 Task: Toggle the draw bold text in bridght colors option in the integrated.
Action: Mouse moved to (41, 647)
Screenshot: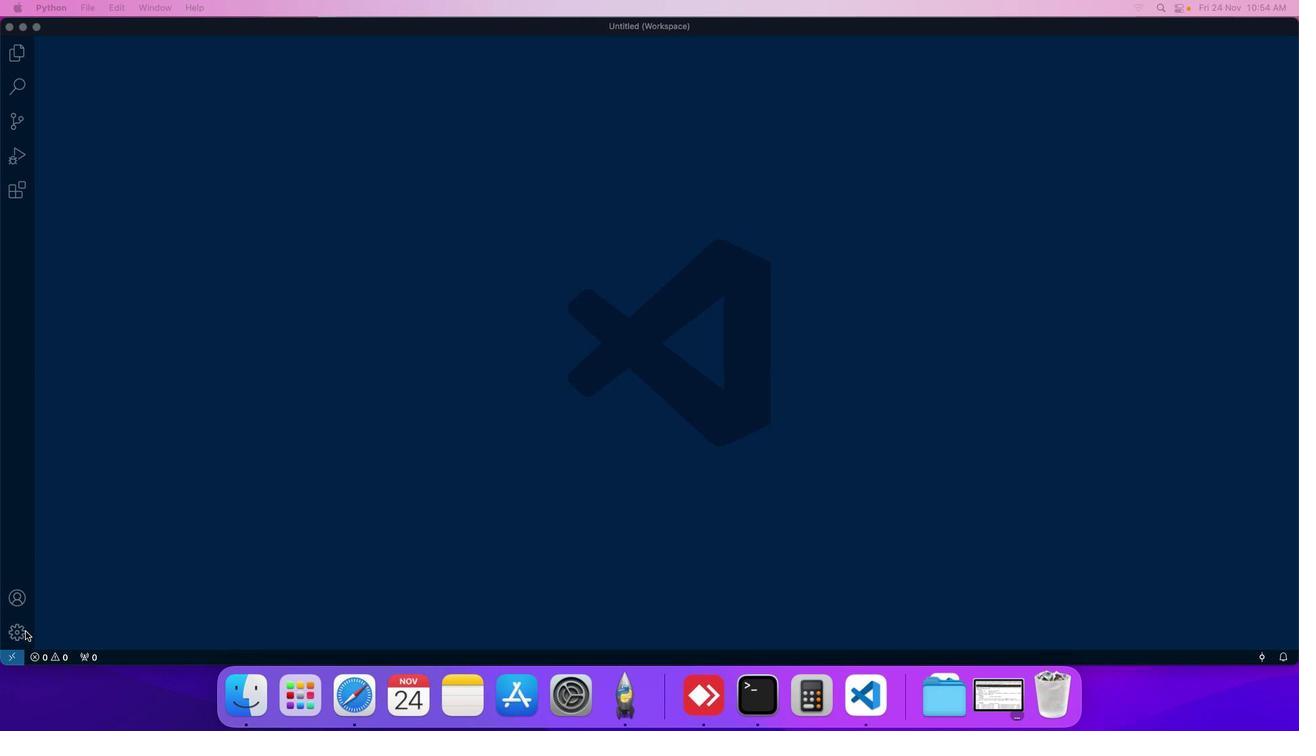 
Action: Mouse pressed left at (41, 647)
Screenshot: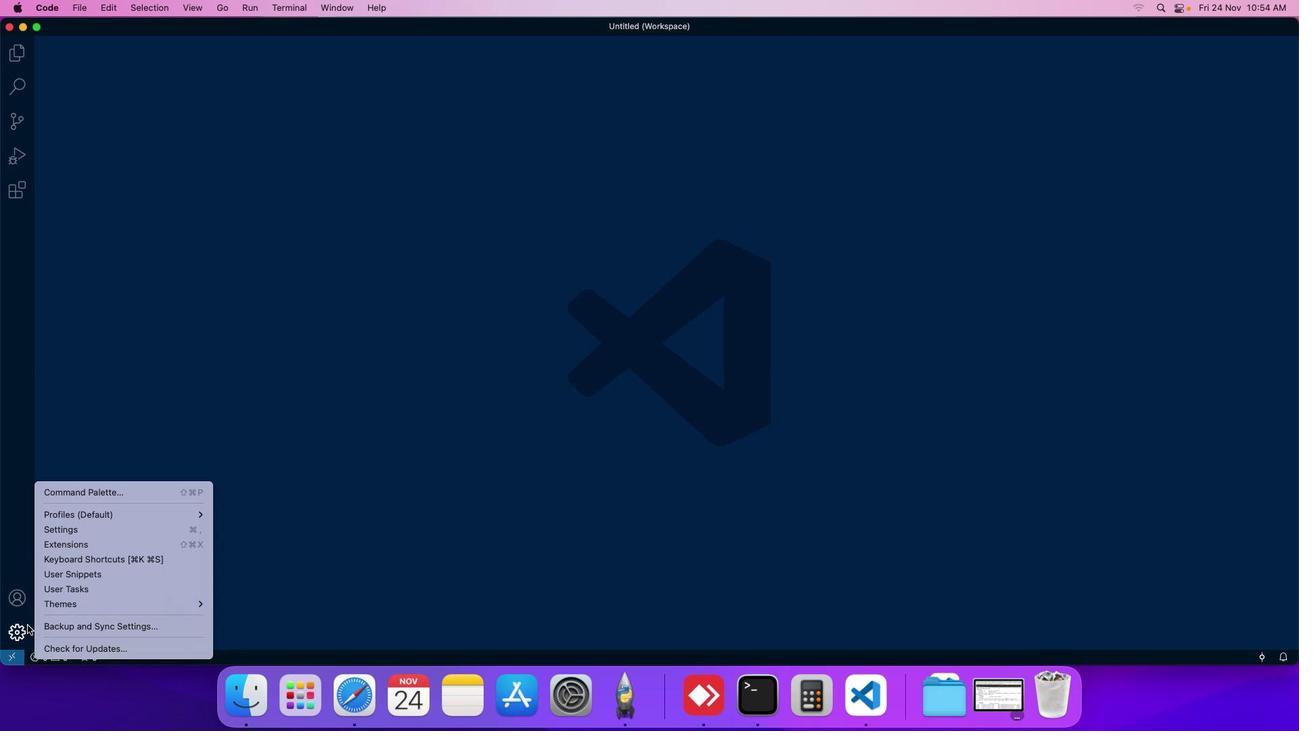 
Action: Mouse moved to (94, 548)
Screenshot: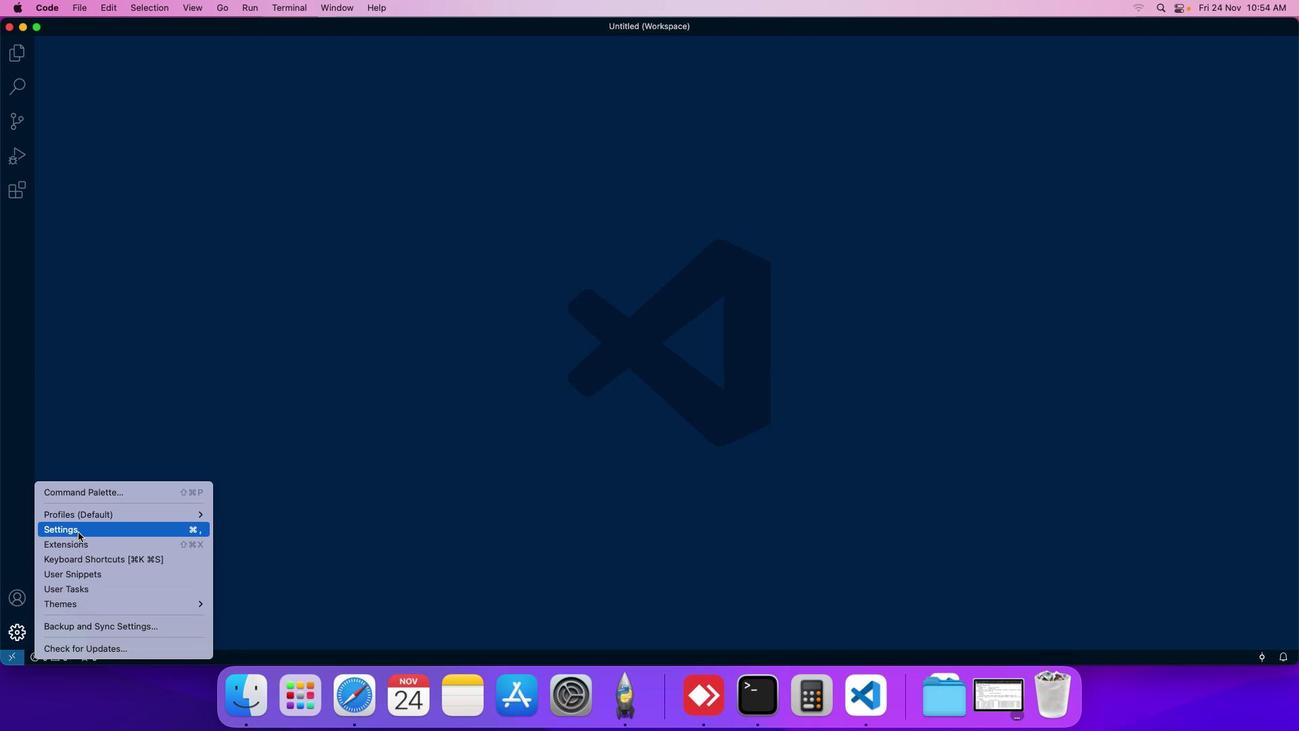 
Action: Mouse pressed left at (94, 548)
Screenshot: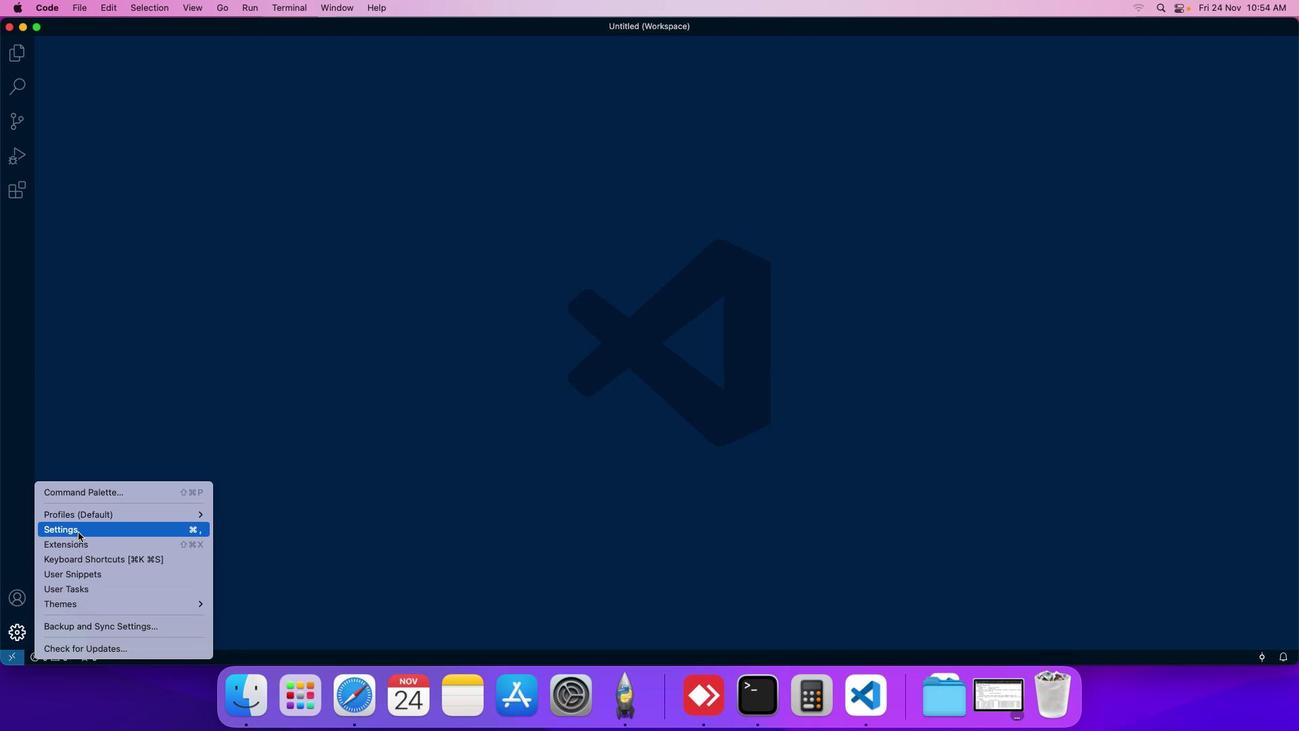 
Action: Mouse moved to (327, 215)
Screenshot: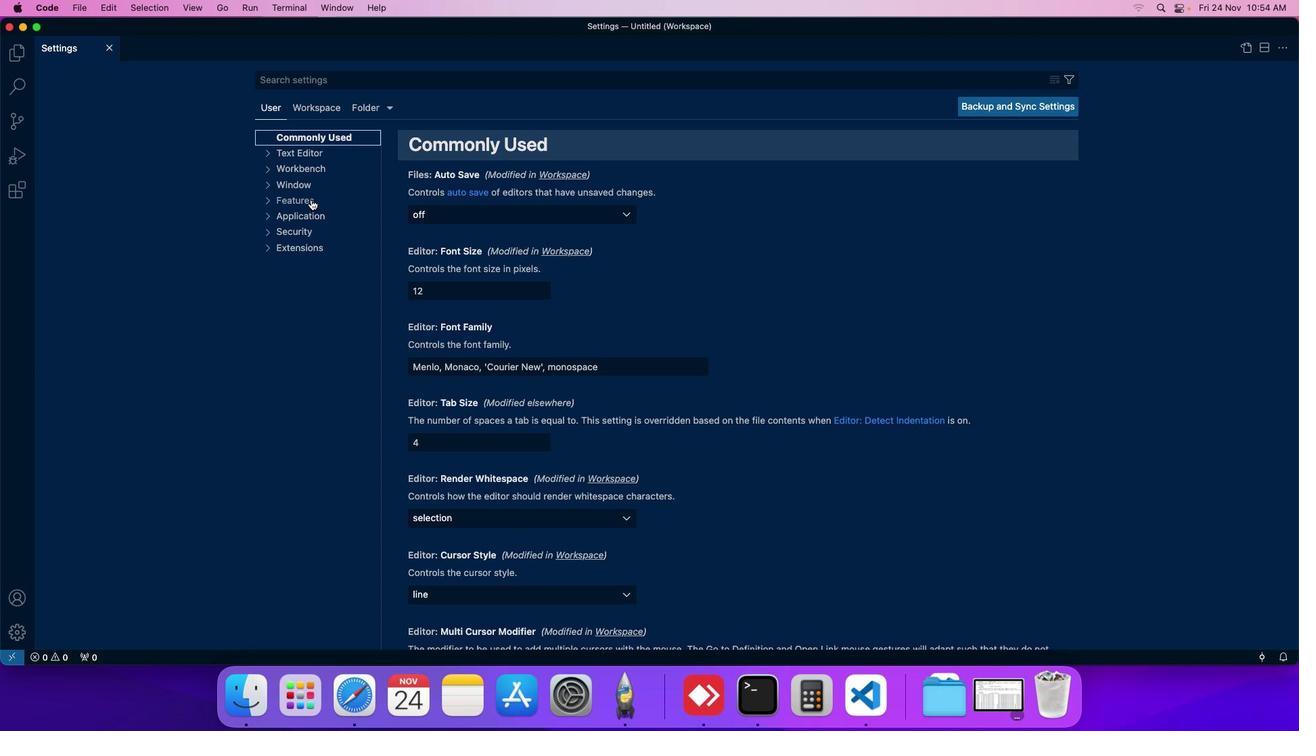 
Action: Mouse pressed left at (327, 215)
Screenshot: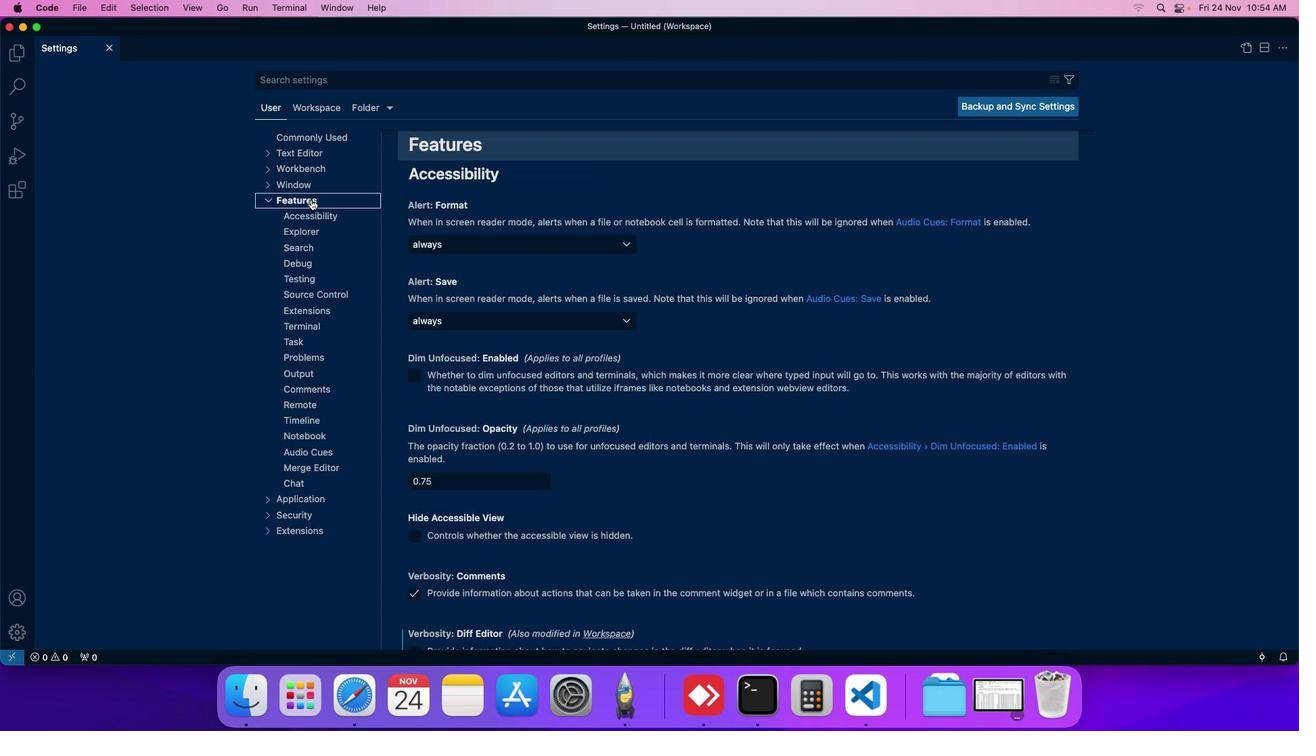 
Action: Mouse moved to (326, 339)
Screenshot: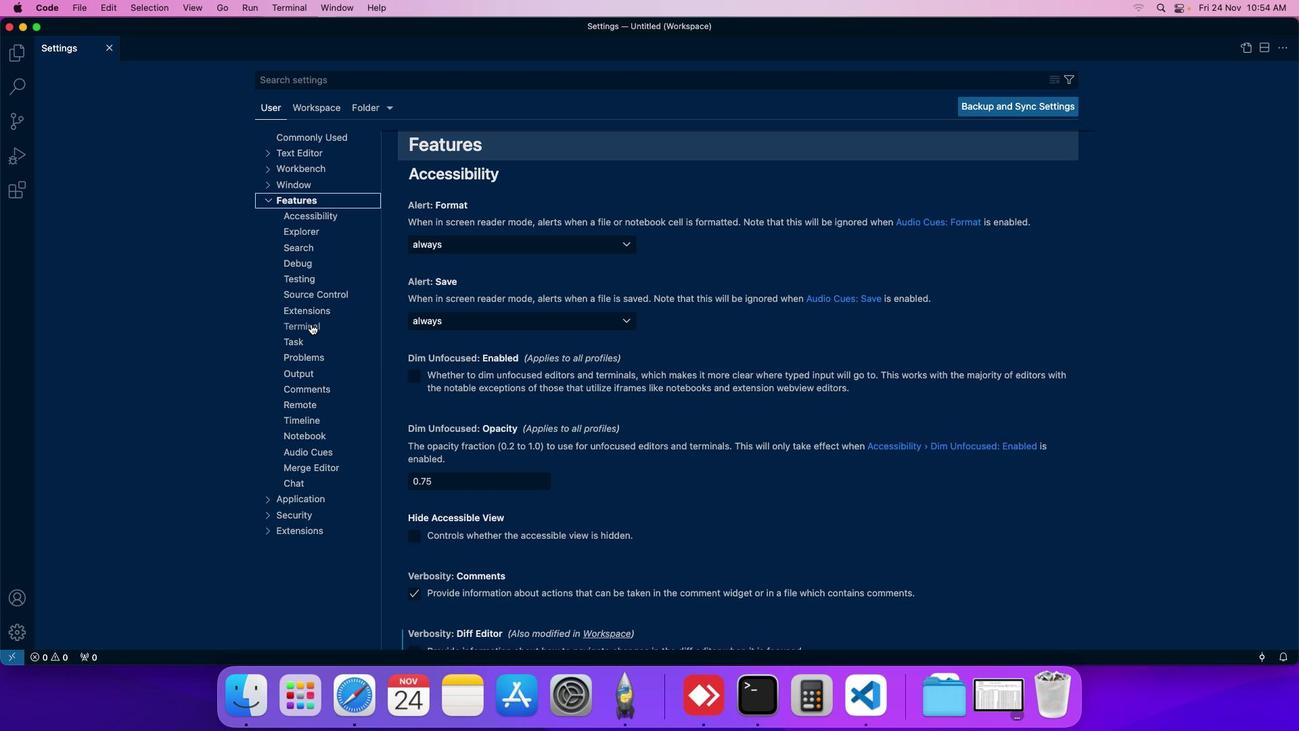 
Action: Mouse pressed left at (326, 339)
Screenshot: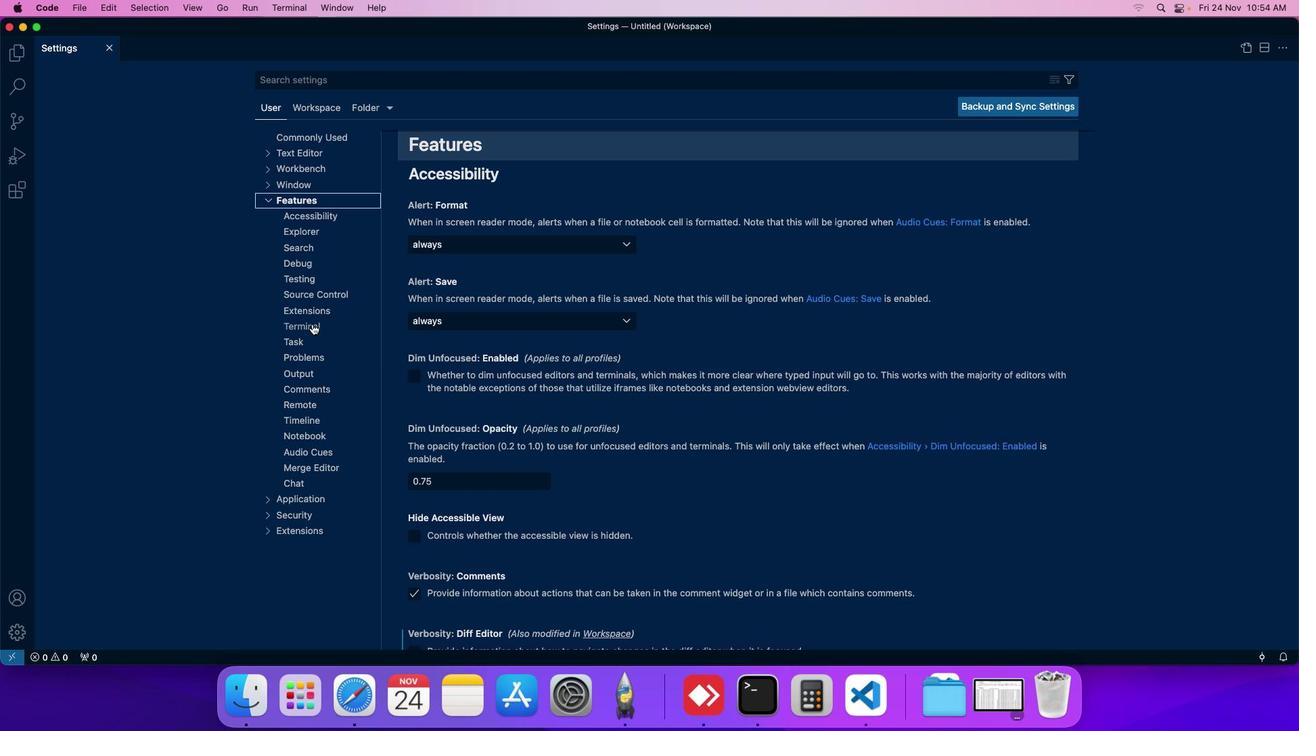
Action: Mouse moved to (483, 373)
Screenshot: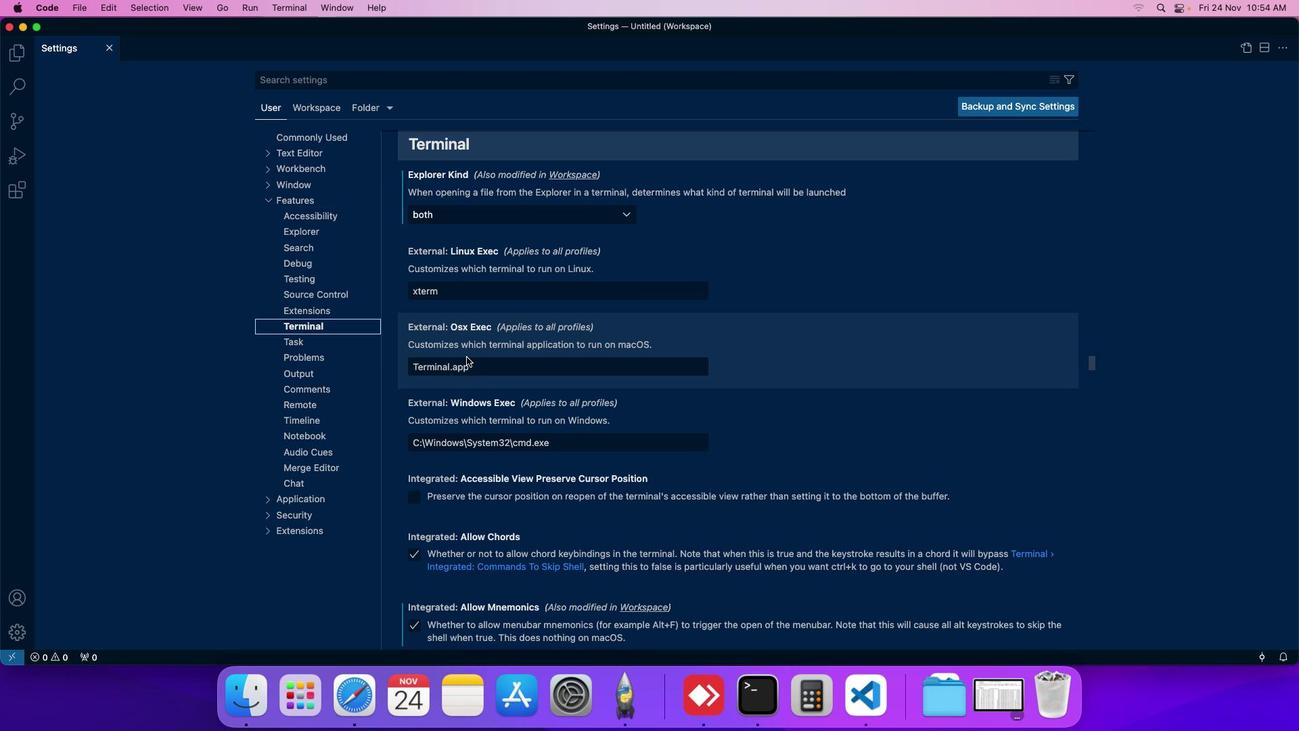 
Action: Mouse scrolled (483, 373) with delta (16, 15)
Screenshot: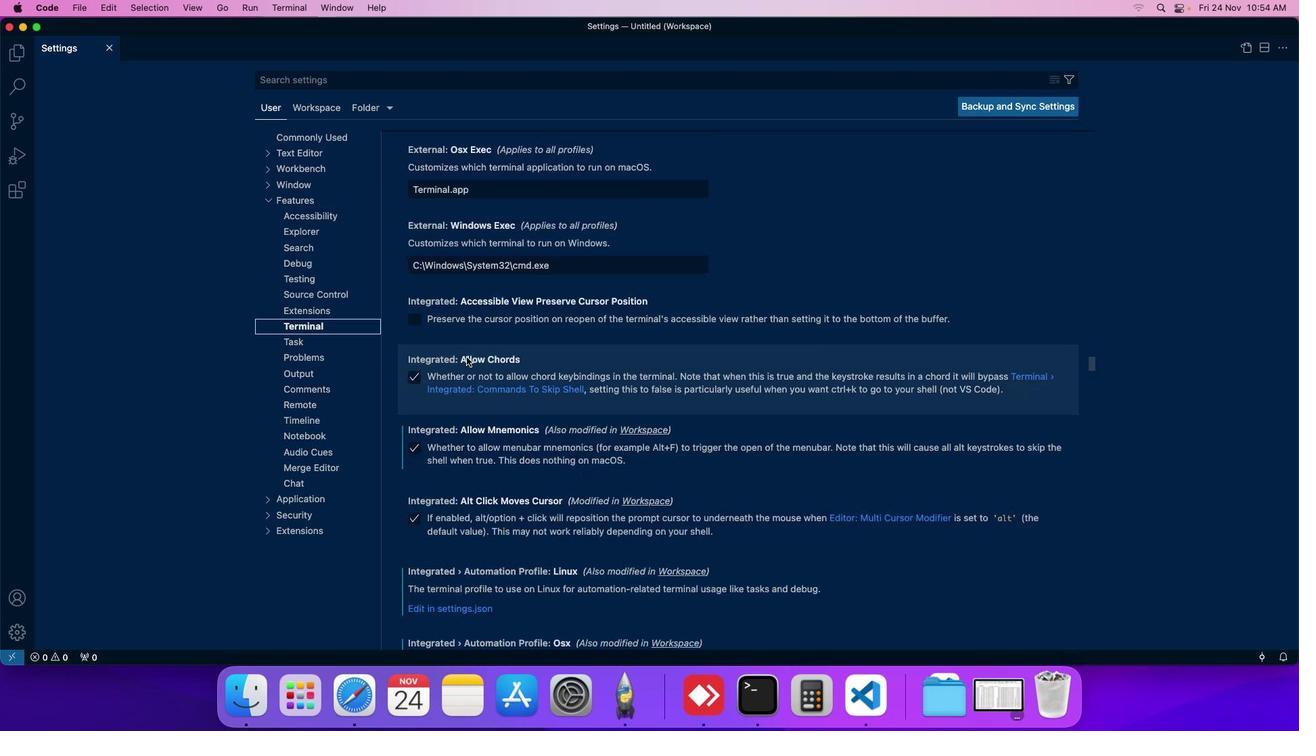 
Action: Mouse scrolled (483, 373) with delta (16, 15)
Screenshot: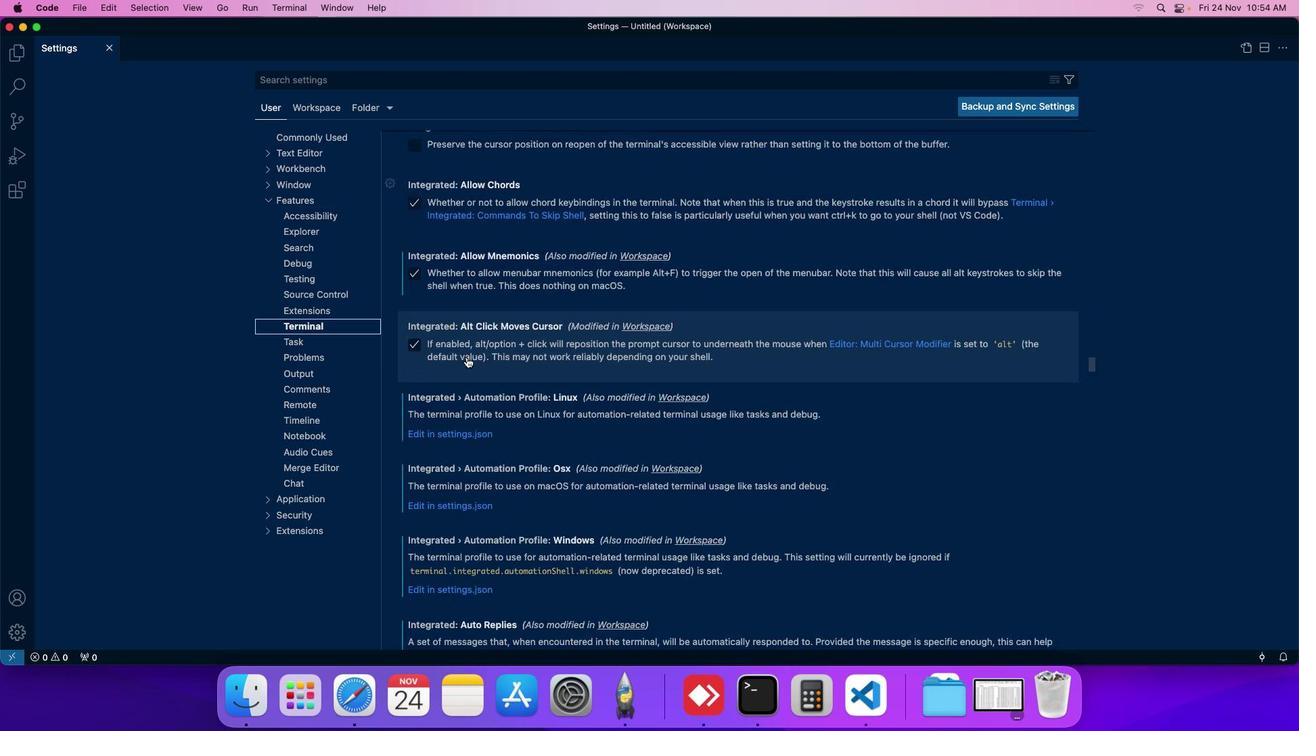 
Action: Mouse scrolled (483, 373) with delta (16, 15)
Screenshot: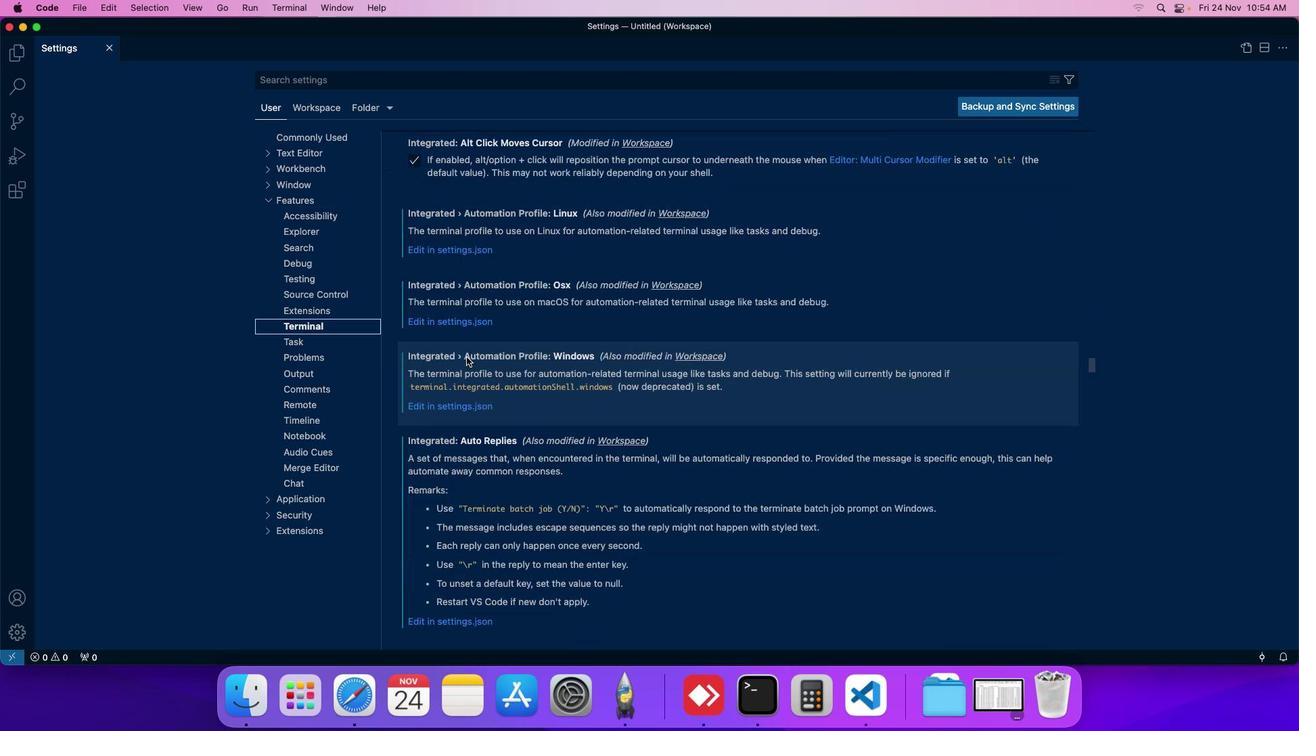 
Action: Mouse scrolled (483, 373) with delta (16, 15)
Screenshot: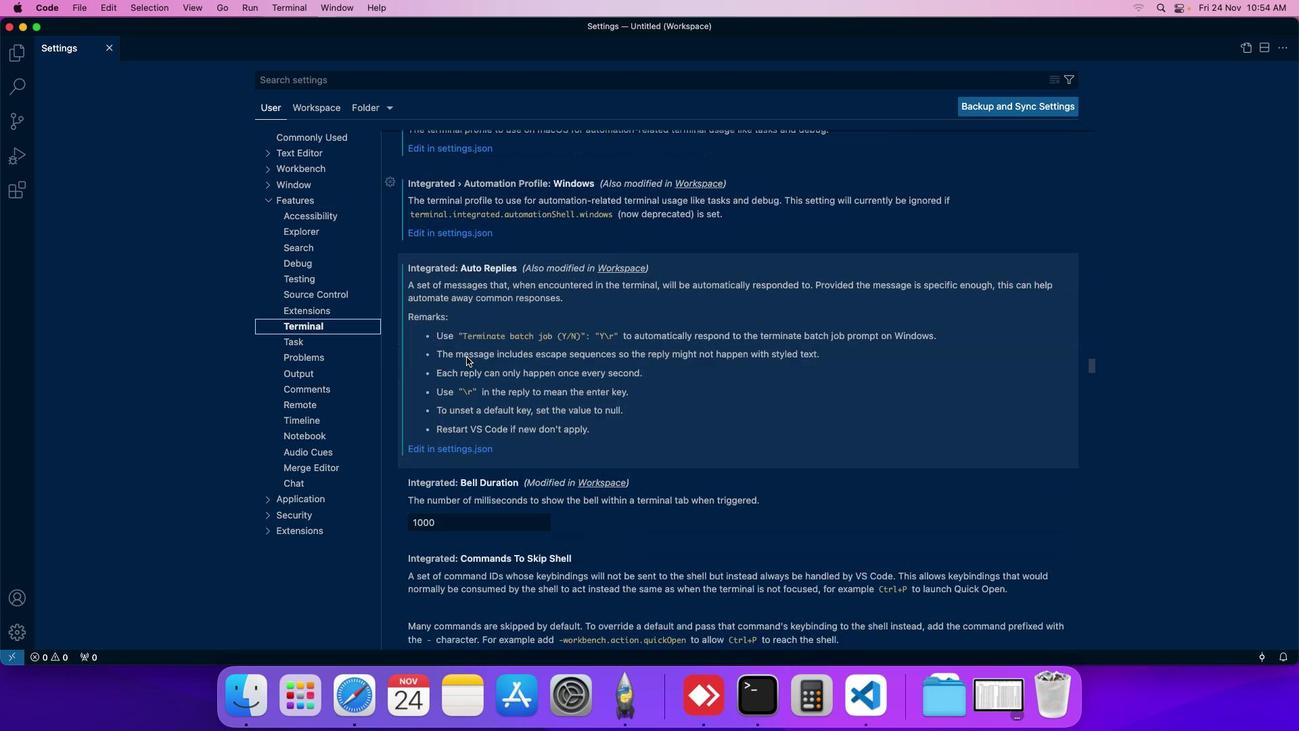 
Action: Mouse scrolled (483, 373) with delta (16, 15)
Screenshot: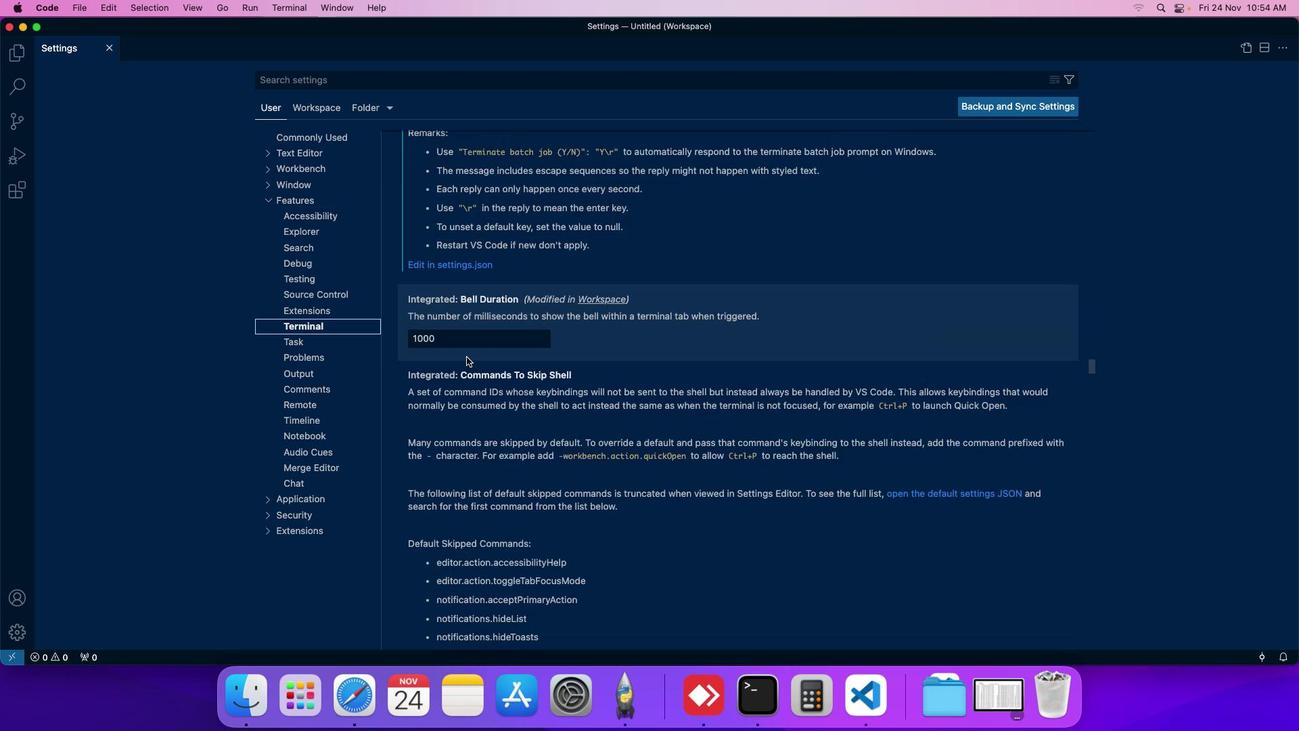 
Action: Mouse scrolled (483, 373) with delta (16, 15)
Screenshot: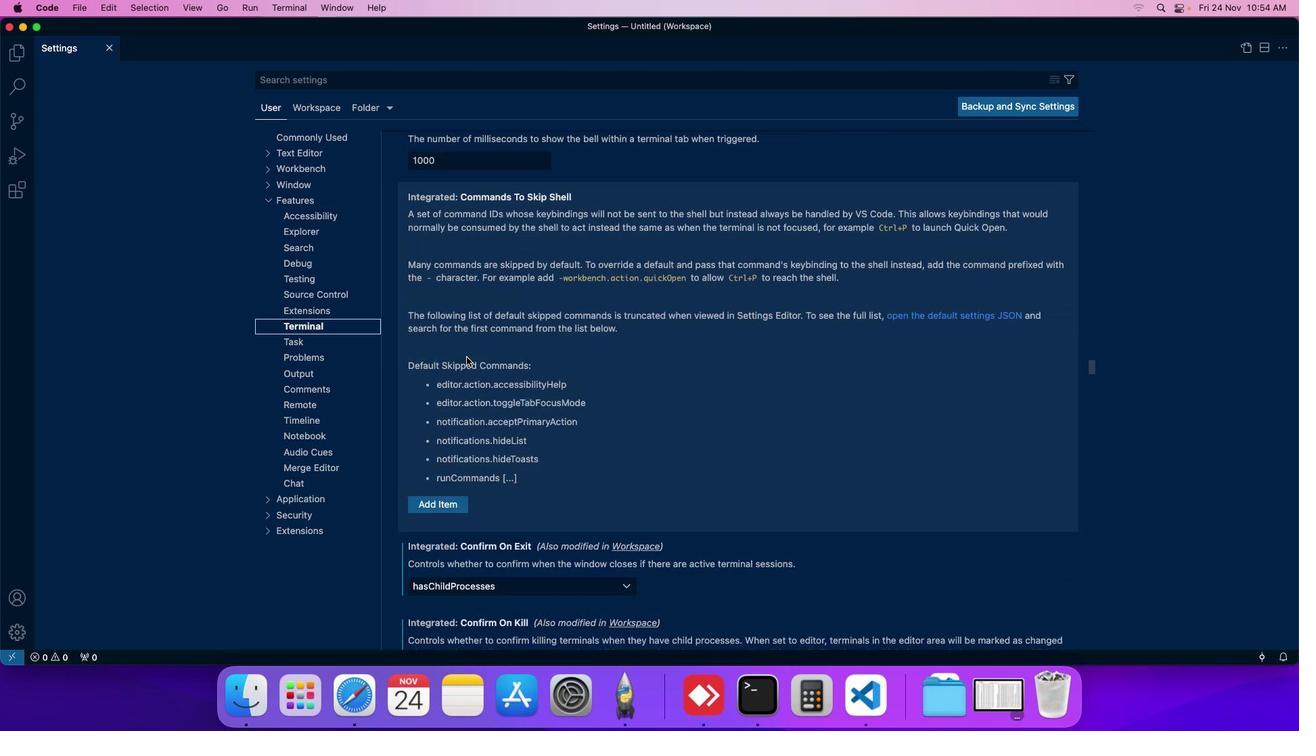
Action: Mouse scrolled (483, 373) with delta (16, 15)
Screenshot: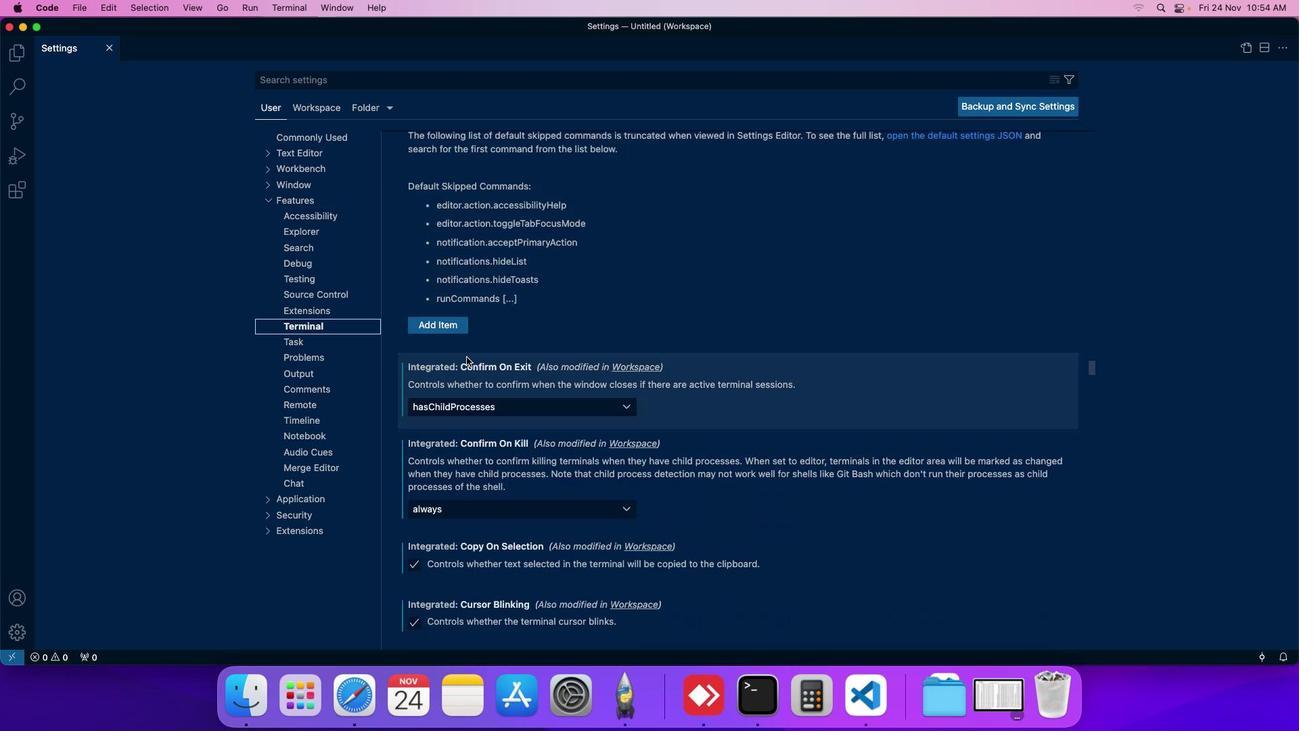 
Action: Mouse scrolled (483, 373) with delta (16, 15)
Screenshot: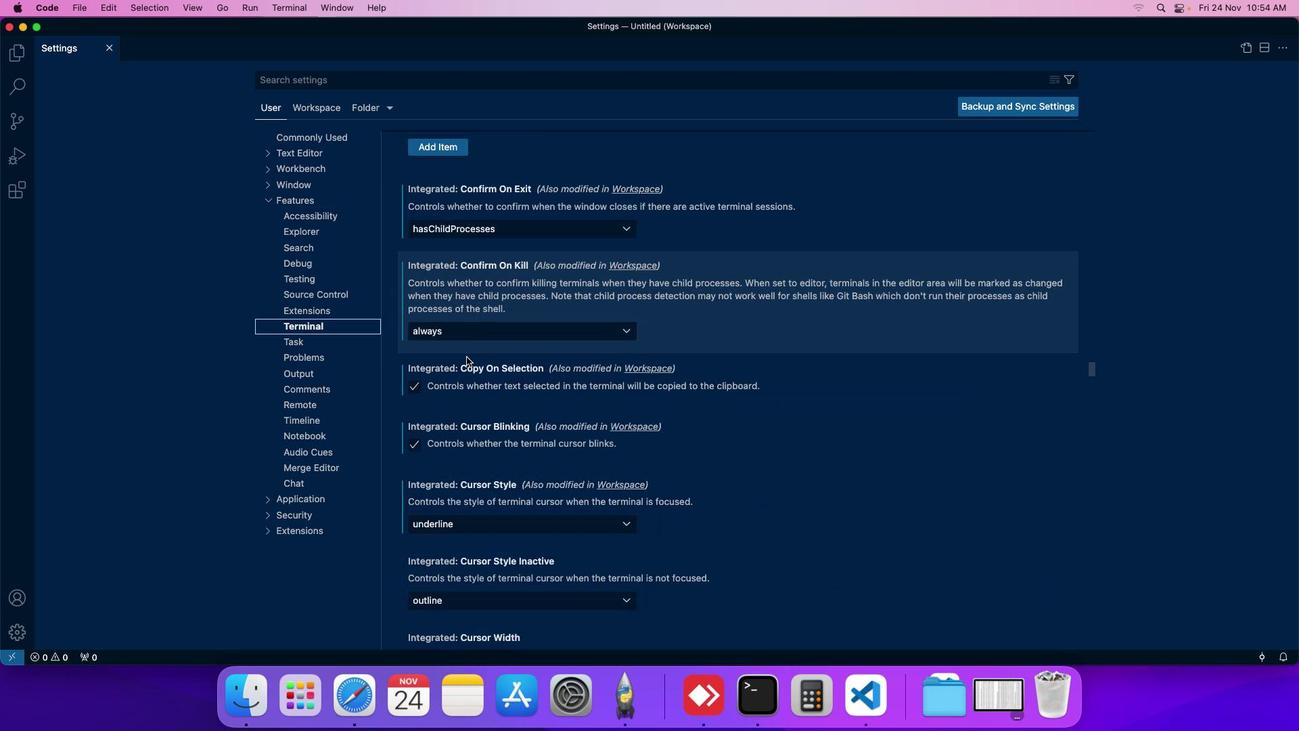 
Action: Mouse scrolled (483, 373) with delta (16, 15)
Screenshot: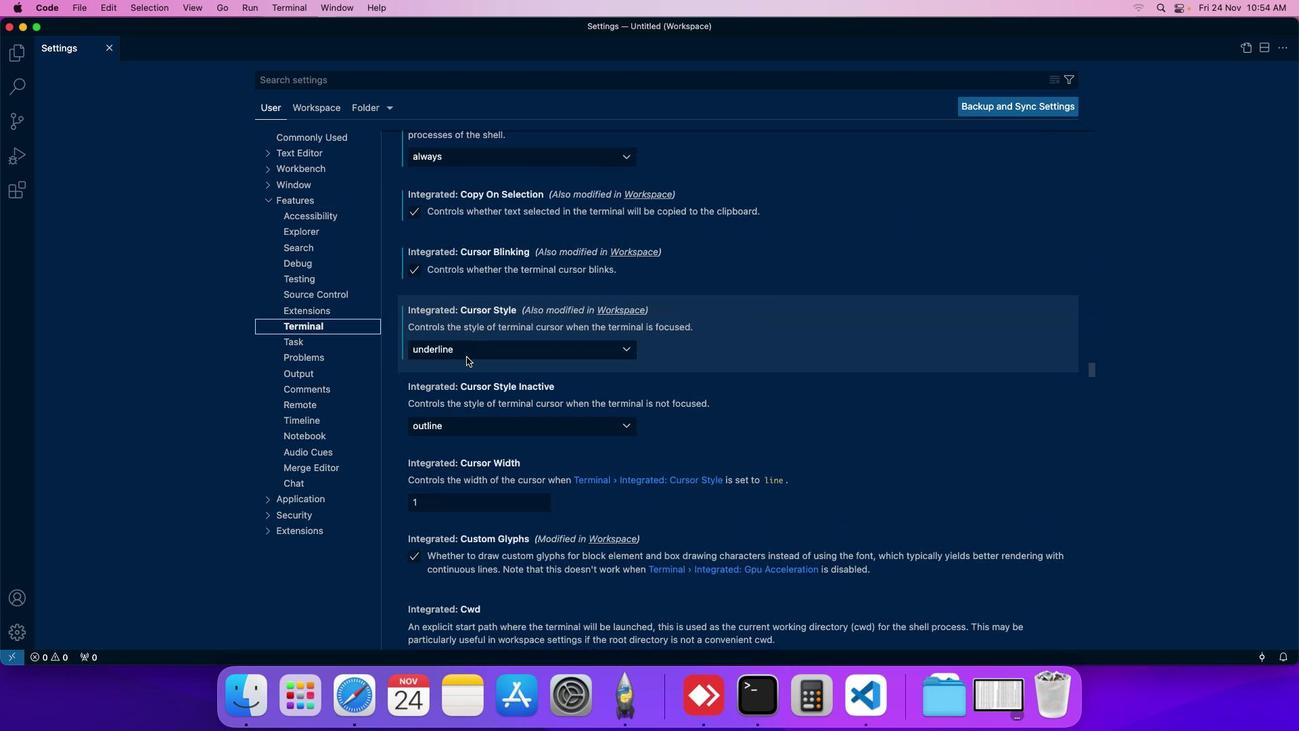 
Action: Mouse scrolled (483, 373) with delta (16, 15)
Screenshot: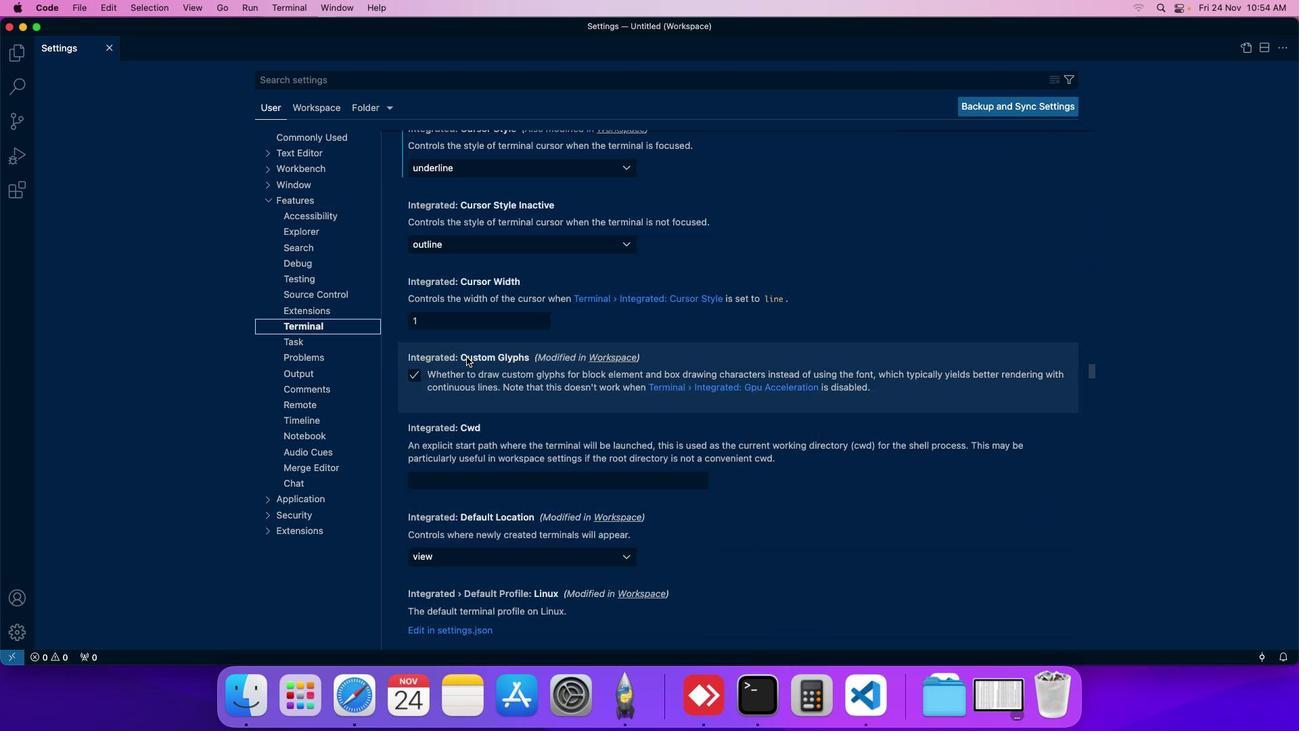
Action: Mouse scrolled (483, 373) with delta (16, 15)
Screenshot: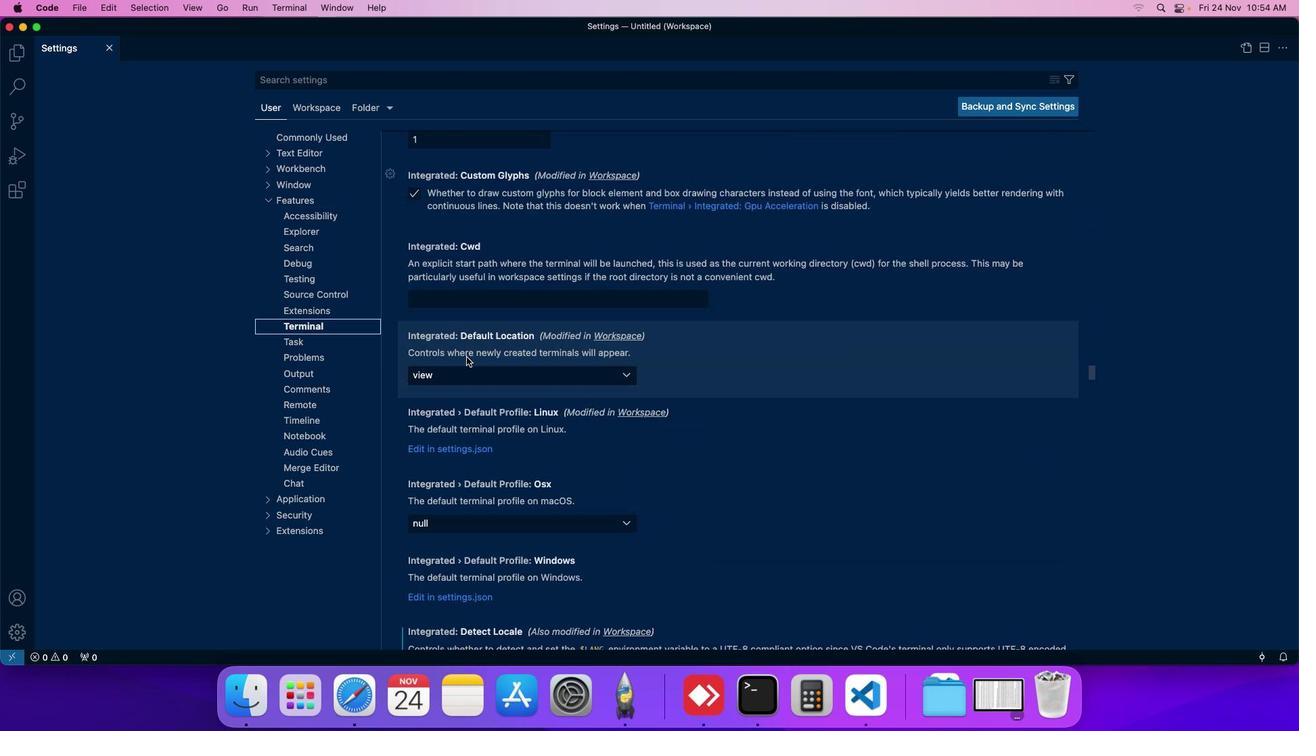 
Action: Mouse scrolled (483, 373) with delta (16, 15)
Screenshot: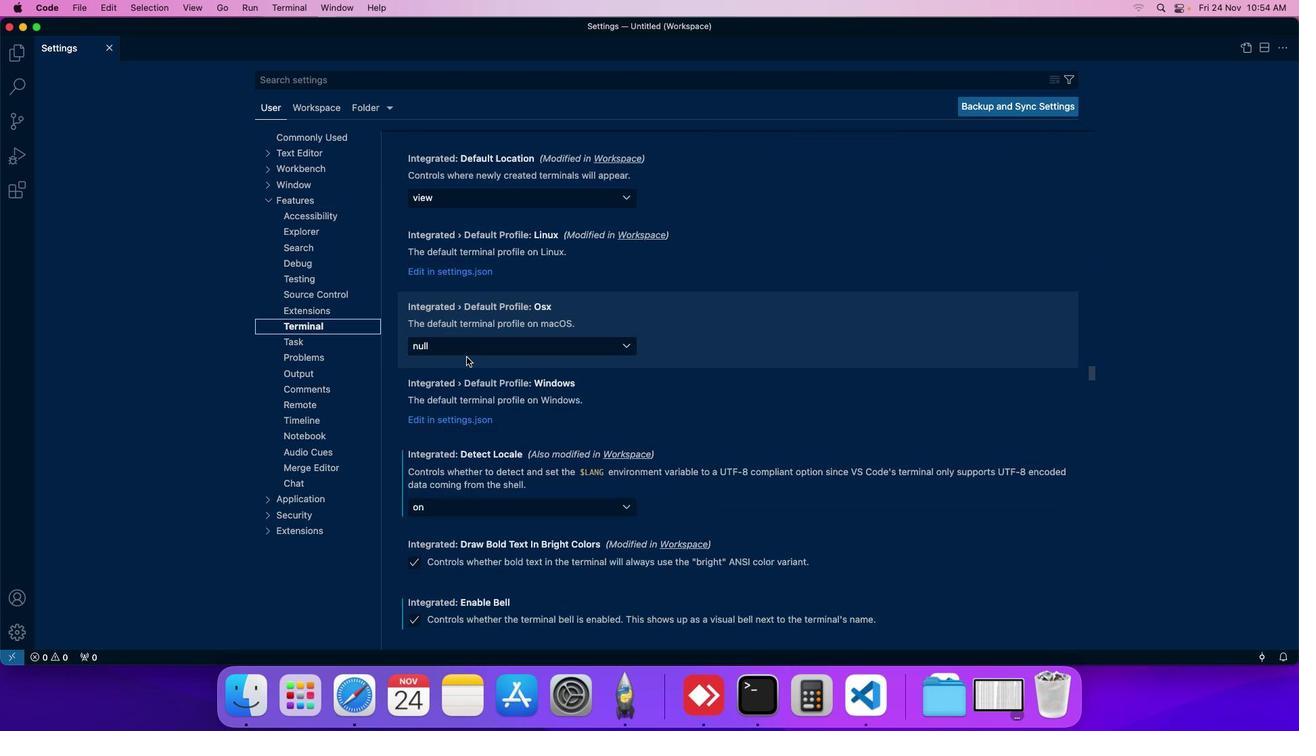 
Action: Mouse scrolled (483, 373) with delta (16, 15)
Screenshot: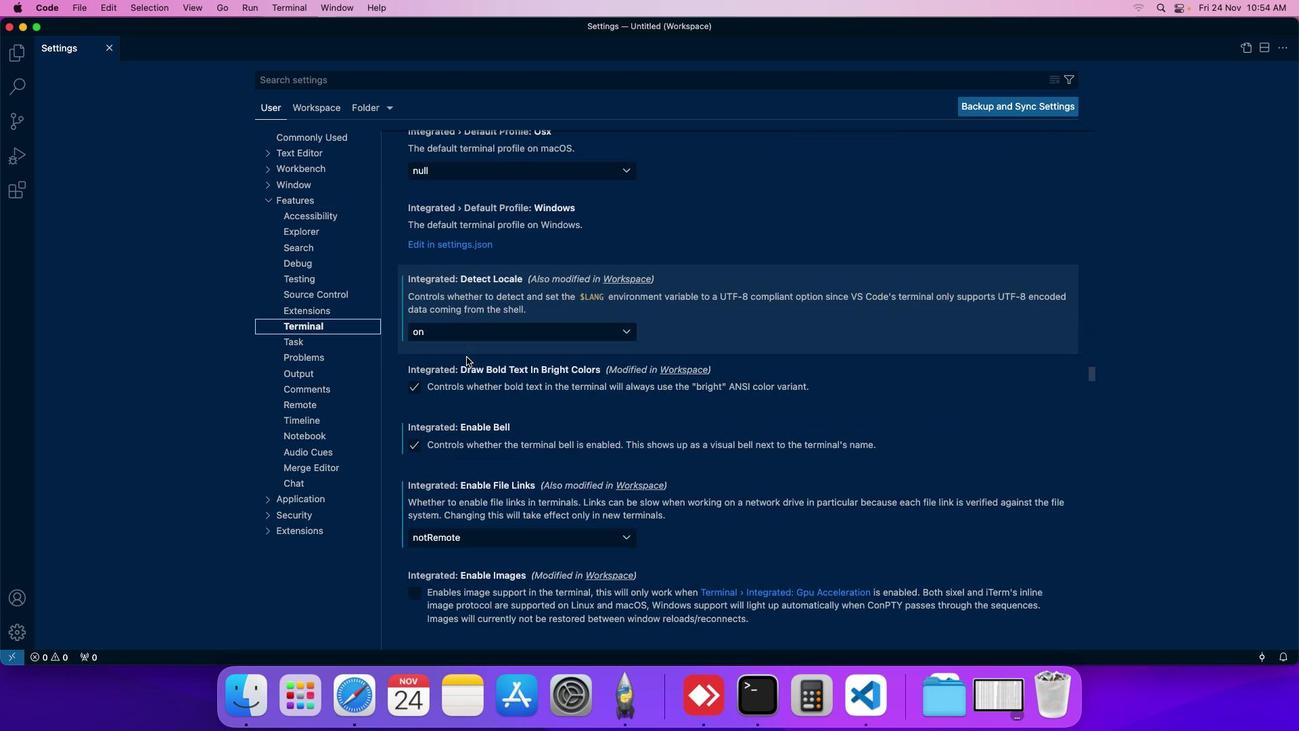 
Action: Mouse moved to (429, 401)
Screenshot: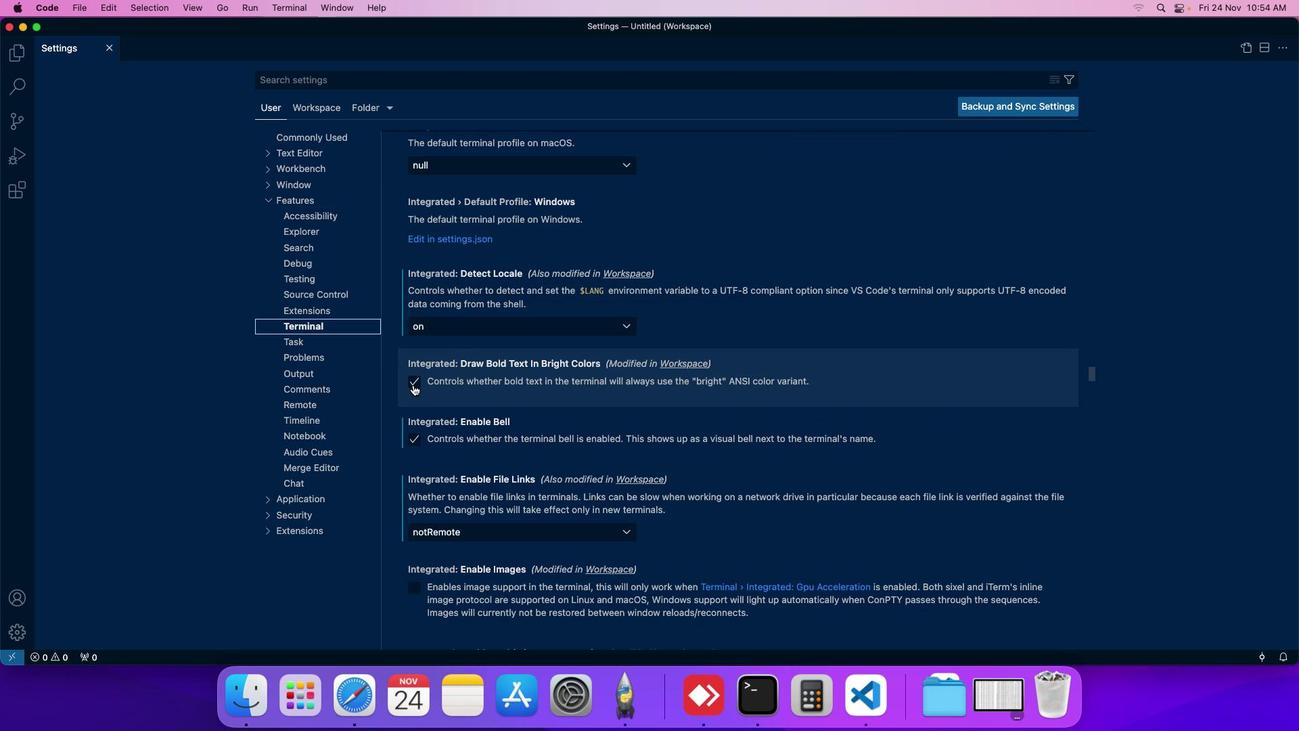 
Action: Mouse pressed left at (429, 401)
Screenshot: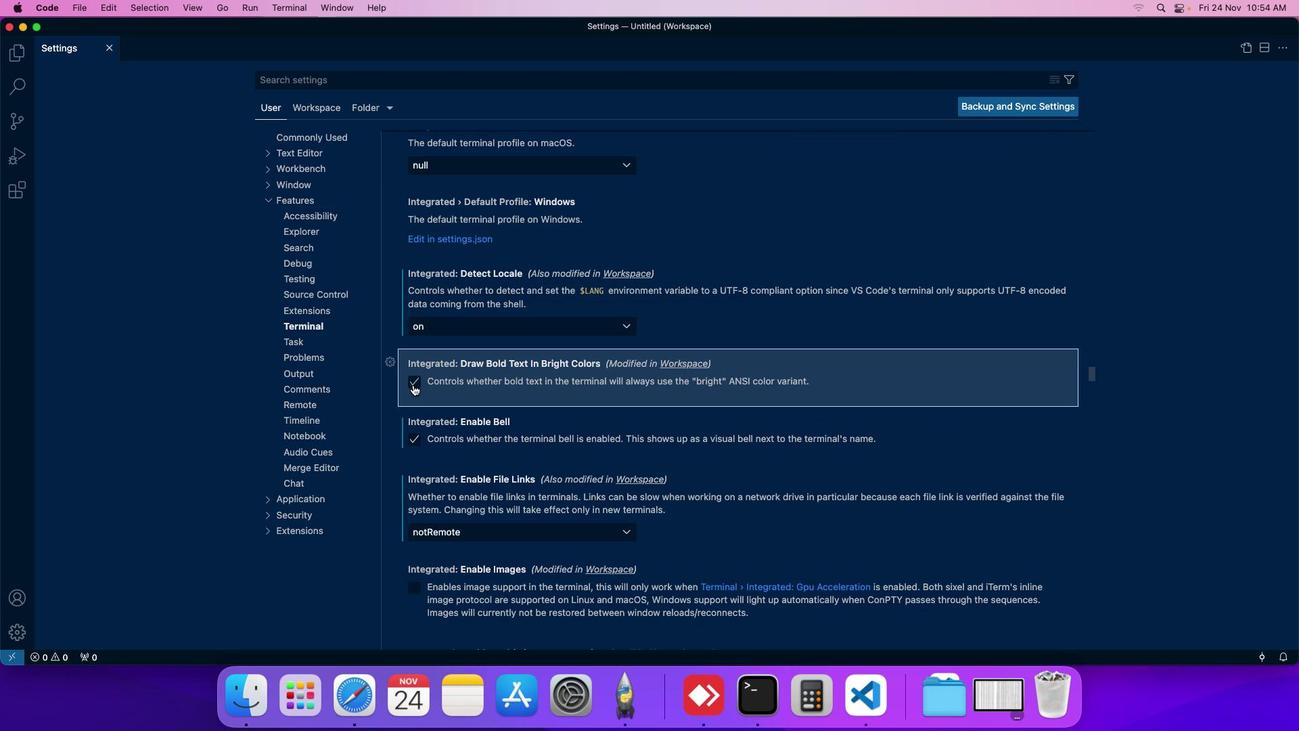 
Action: Mouse moved to (441, 397)
Screenshot: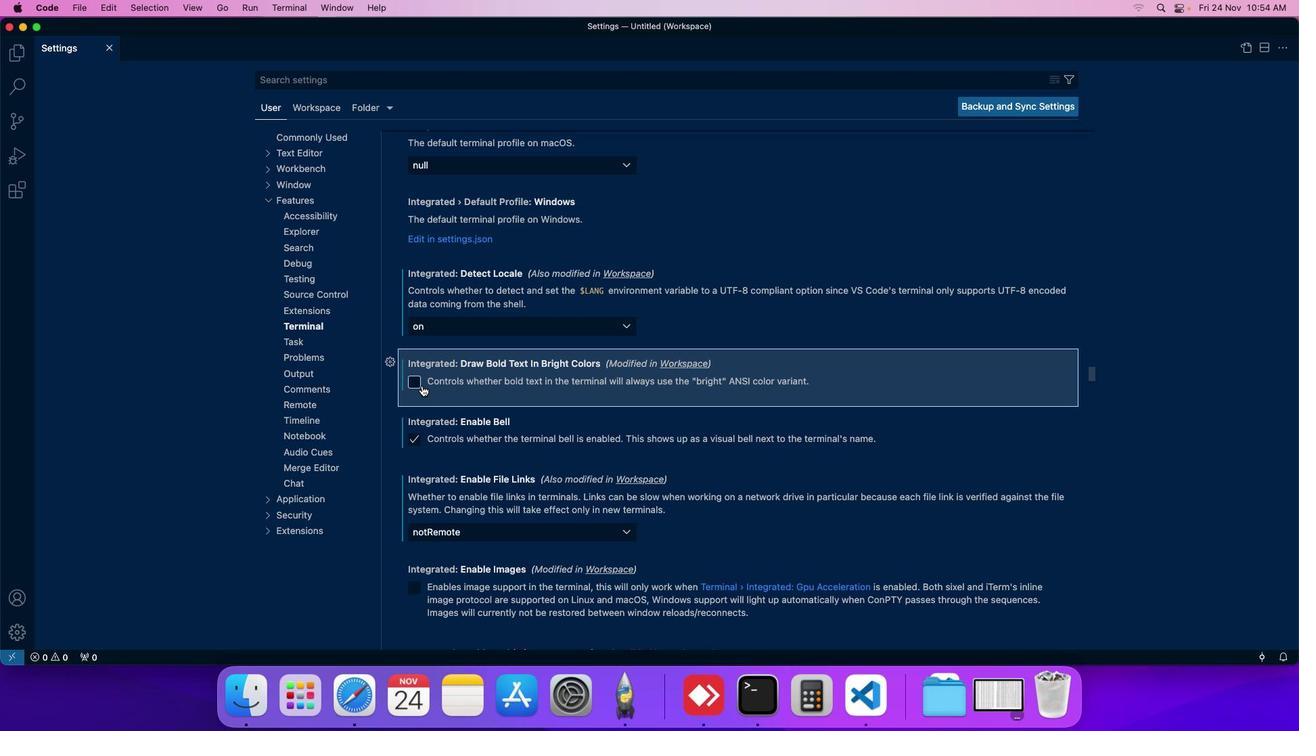 
